 Task: Add a dependency to the task Upgrade and migrate company databases to a cloud-based solution , the existing task  Create a new website for a non-profit organization in the project AgileDrive
Action: Mouse moved to (75, 359)
Screenshot: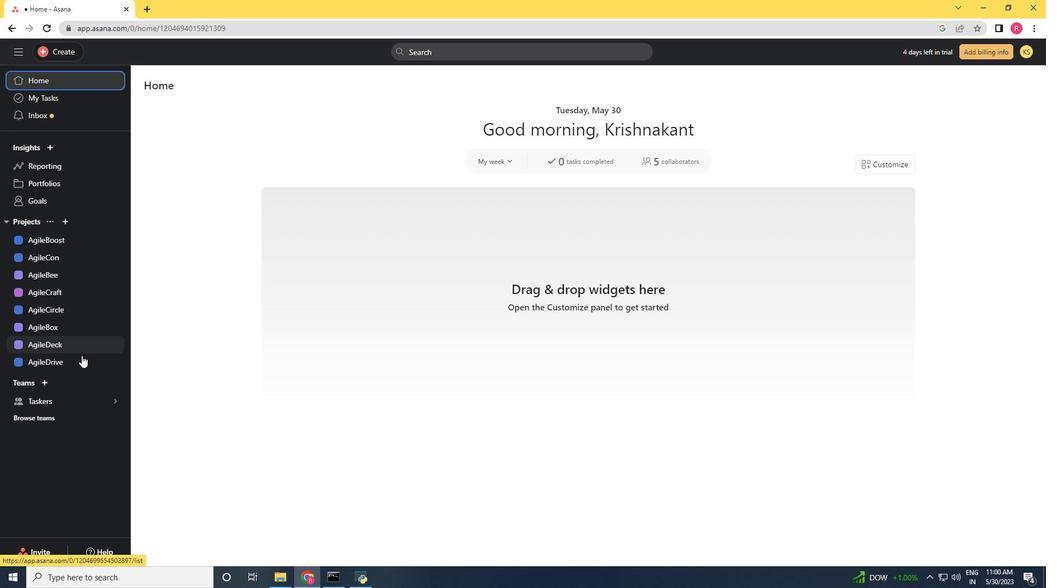 
Action: Mouse pressed left at (75, 359)
Screenshot: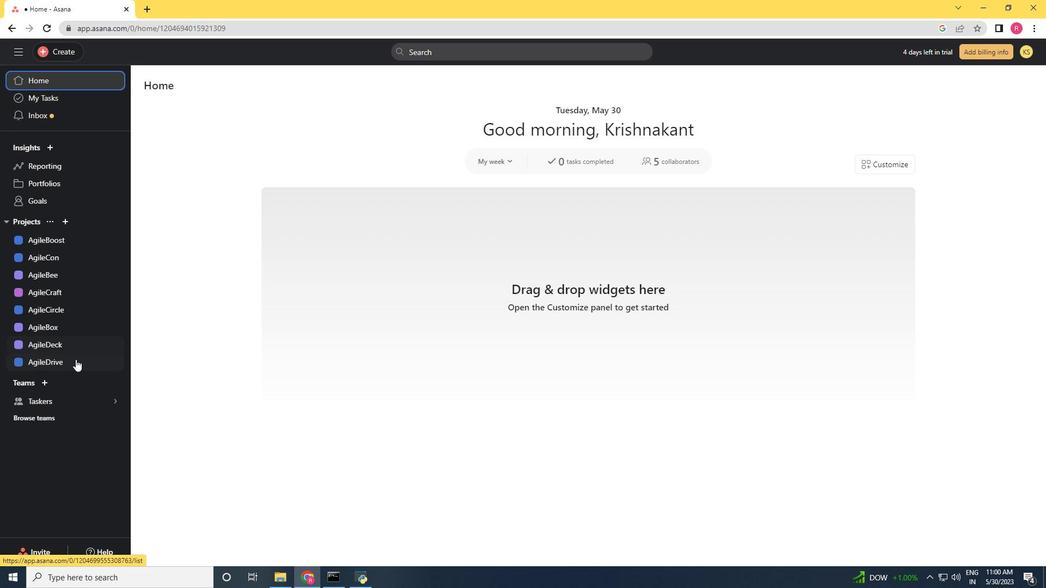 
Action: Mouse moved to (518, 422)
Screenshot: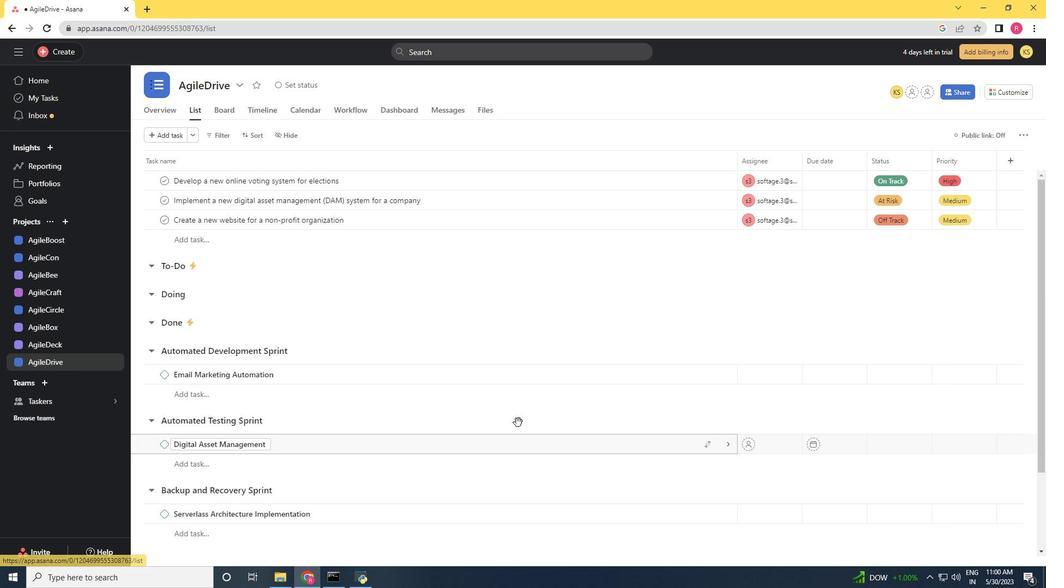 
Action: Mouse scrolled (518, 421) with delta (0, 0)
Screenshot: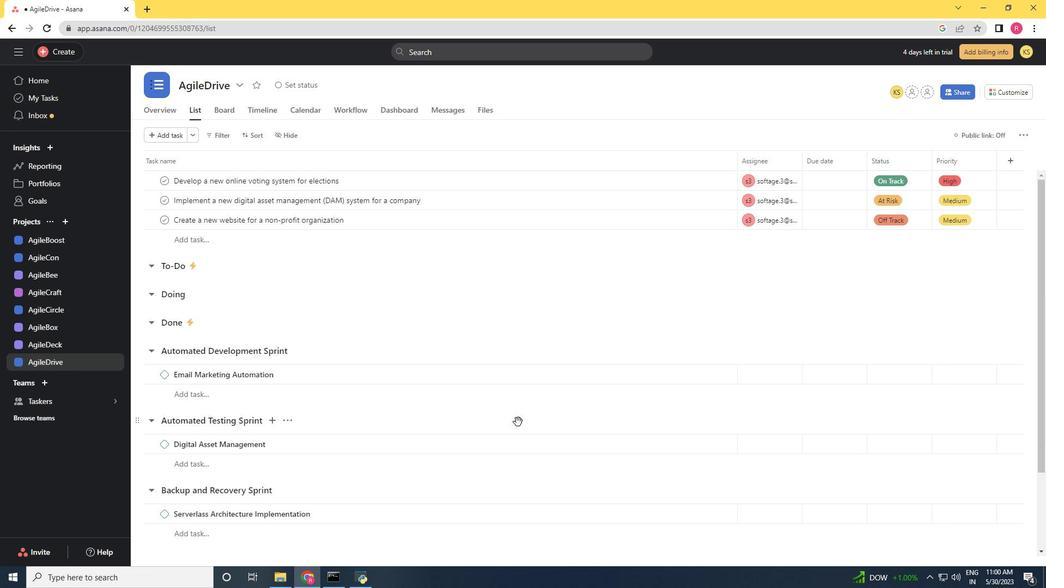 
Action: Mouse scrolled (518, 421) with delta (0, 0)
Screenshot: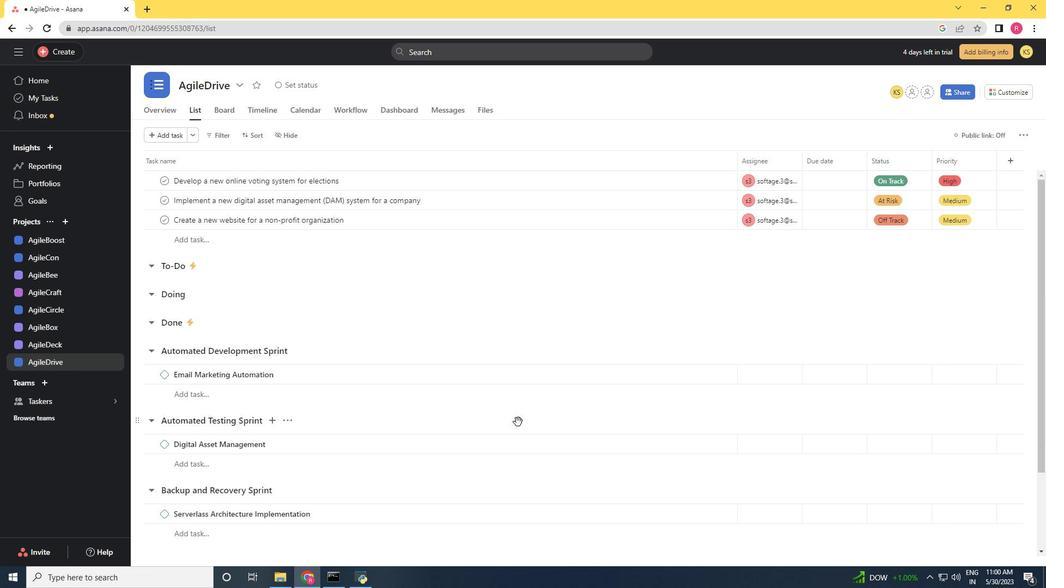 
Action: Mouse scrolled (518, 421) with delta (0, 0)
Screenshot: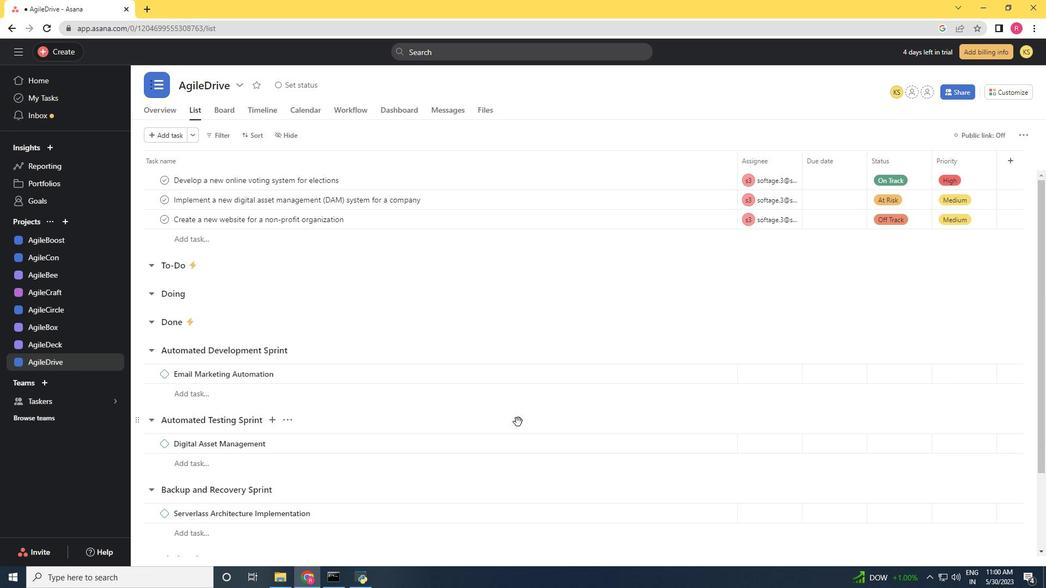 
Action: Mouse scrolled (518, 421) with delta (0, 0)
Screenshot: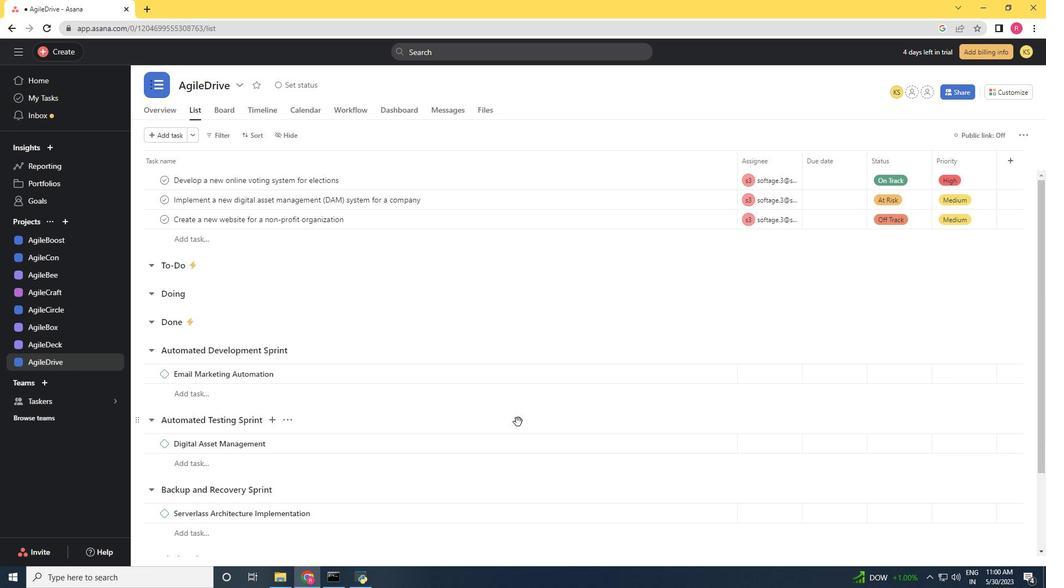 
Action: Mouse moved to (616, 491)
Screenshot: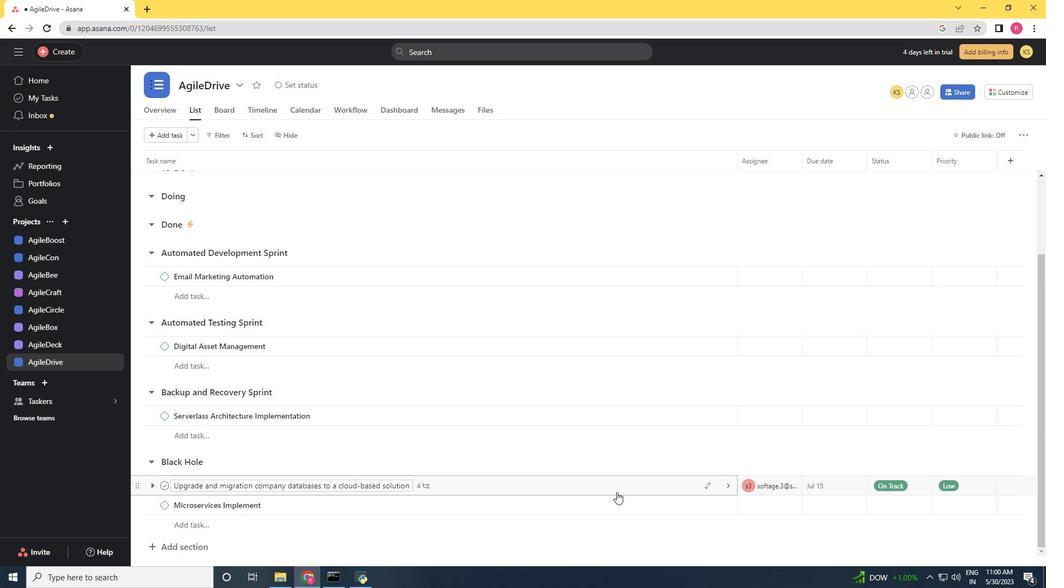 
Action: Mouse pressed left at (616, 491)
Screenshot: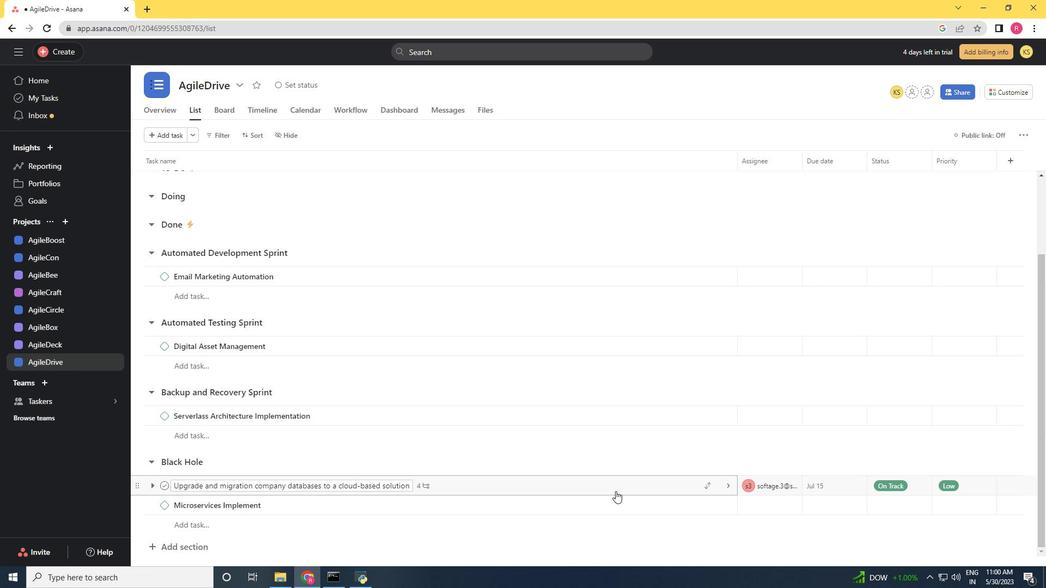 
Action: Mouse moved to (789, 314)
Screenshot: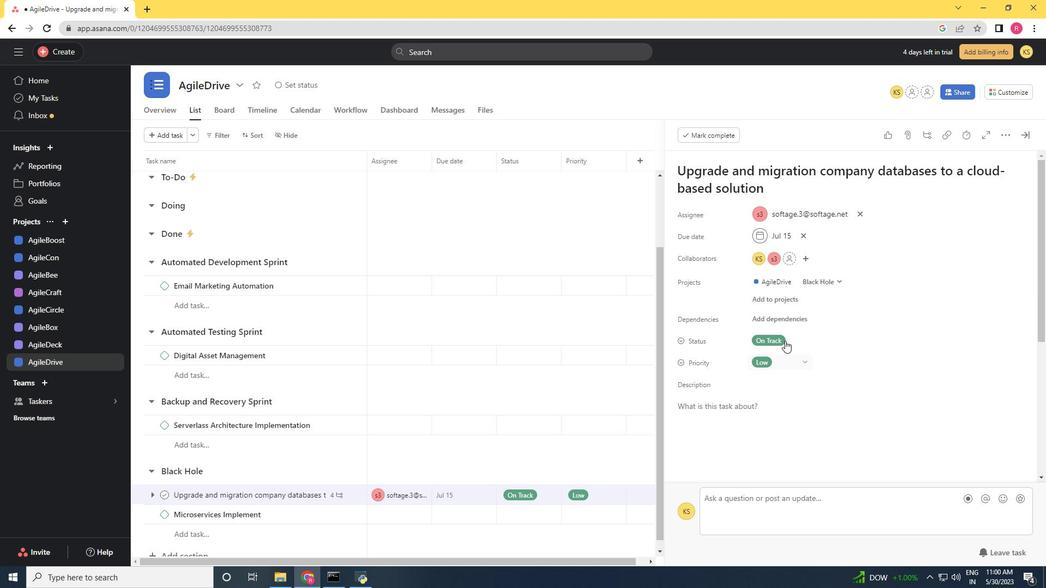 
Action: Mouse pressed left at (789, 314)
Screenshot: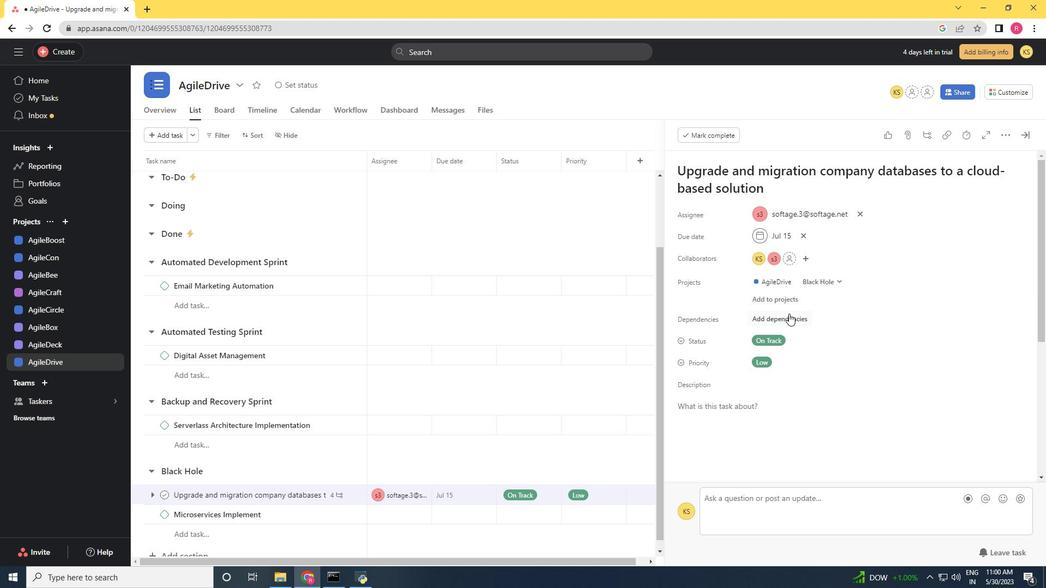 
Action: Key pressed <Key.shift>Create<Key.space>a<Key.space>new<Key.space>webi<Key.backspace>site<Key.space>for<Key.space>a<Key.space>m<Key.backspace>non-profit<Key.space><Key.space>organization<Key.space>
Screenshot: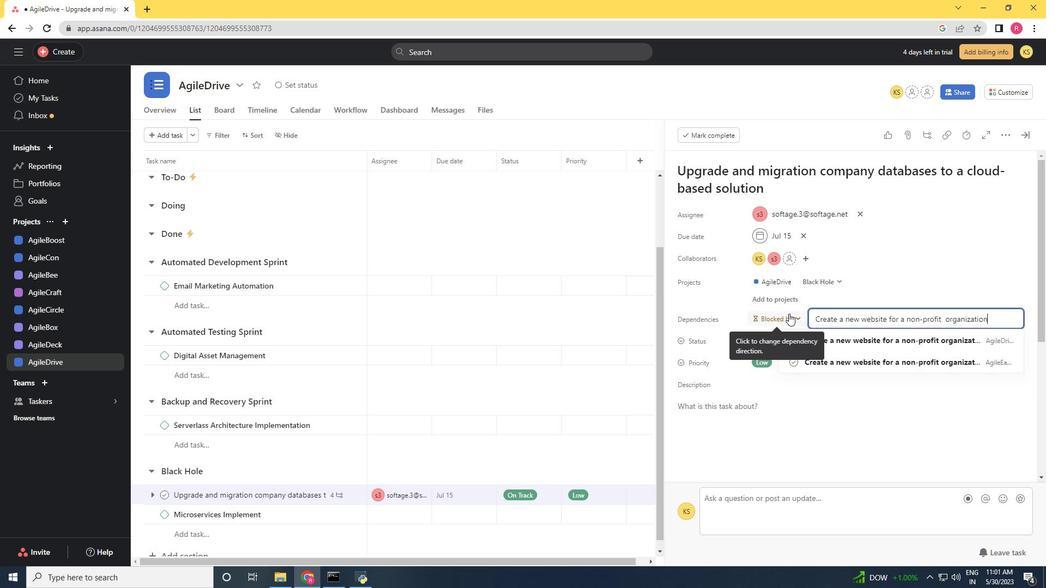 
Action: Mouse moved to (854, 331)
Screenshot: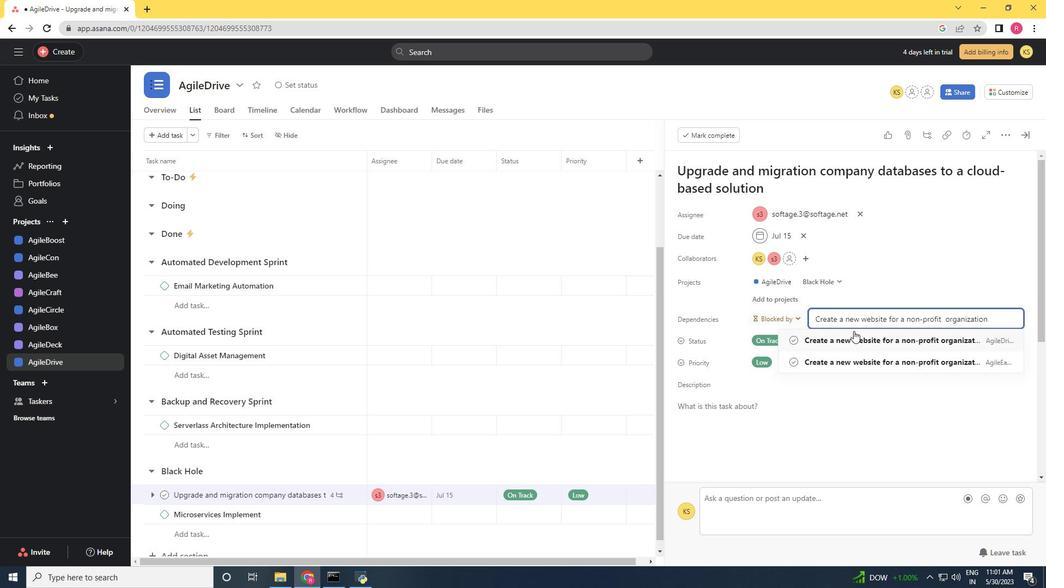 
Action: Mouse pressed left at (854, 331)
Screenshot: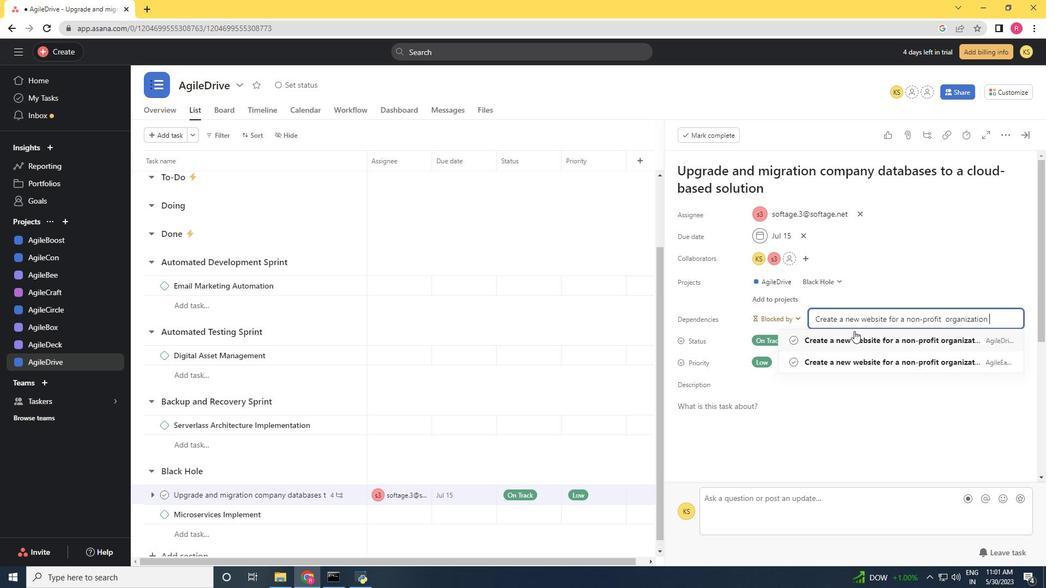 
